 Task: Create a rule when an attachment containing "text" is removed from a card by anyone except me .
Action: Mouse pressed left at (435, 345)
Screenshot: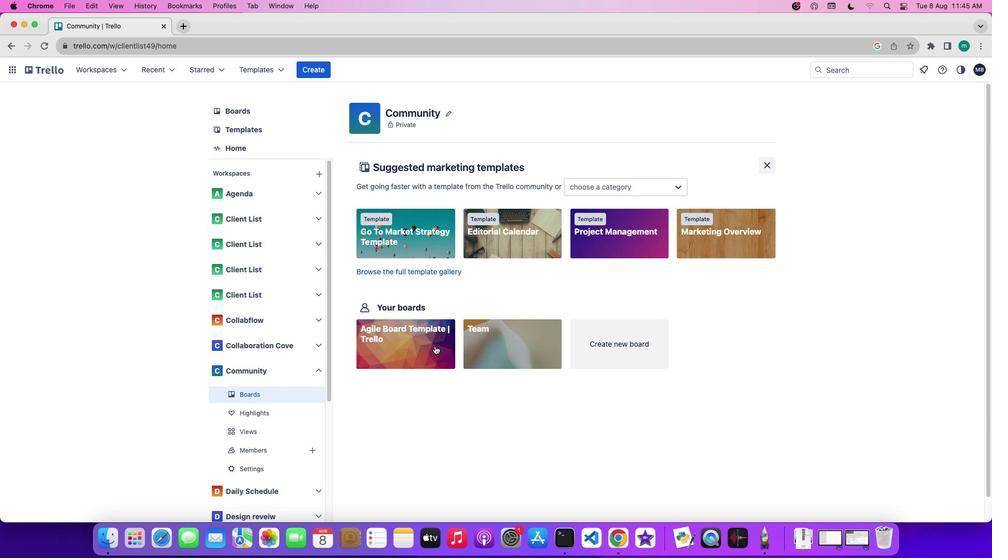 
Action: Mouse moved to (883, 234)
Screenshot: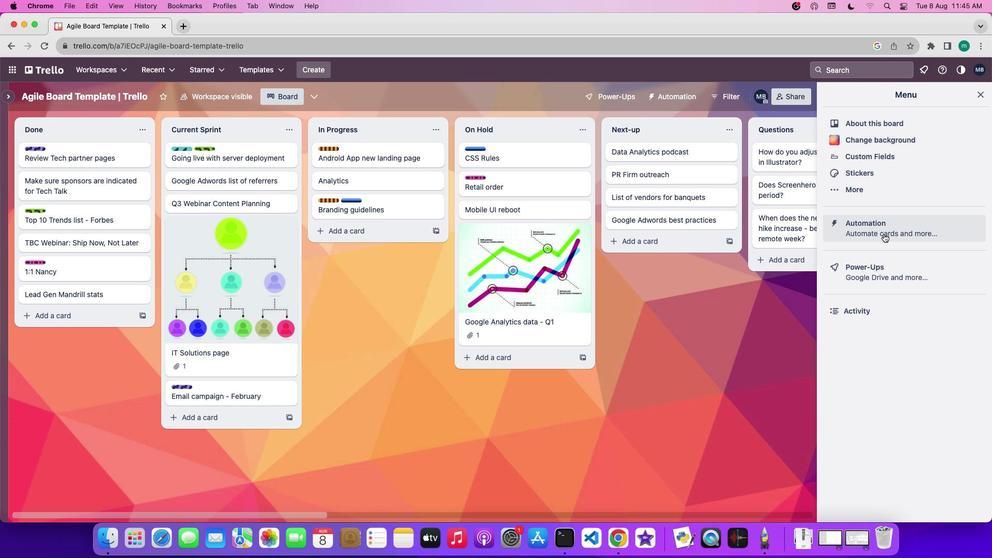 
Action: Mouse pressed left at (883, 234)
Screenshot: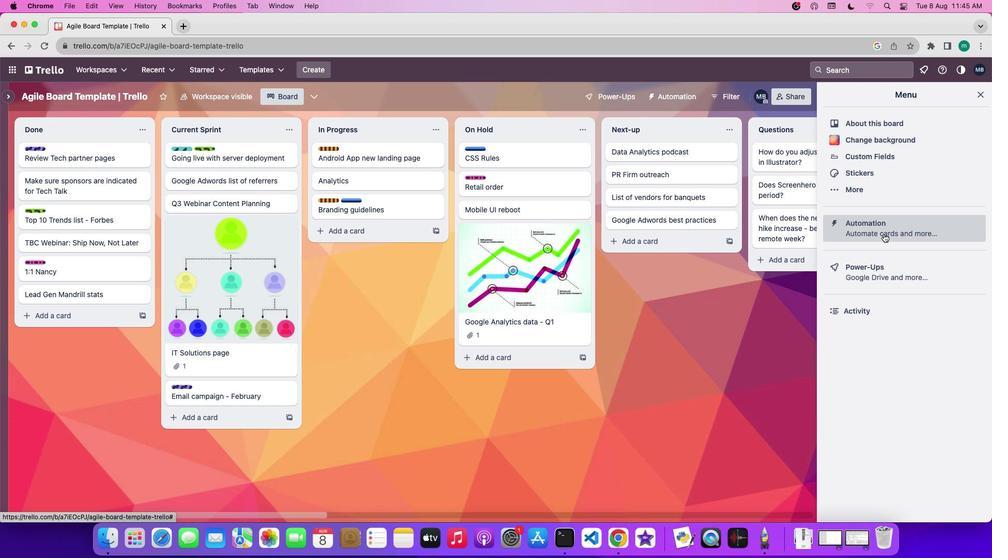 
Action: Mouse moved to (68, 188)
Screenshot: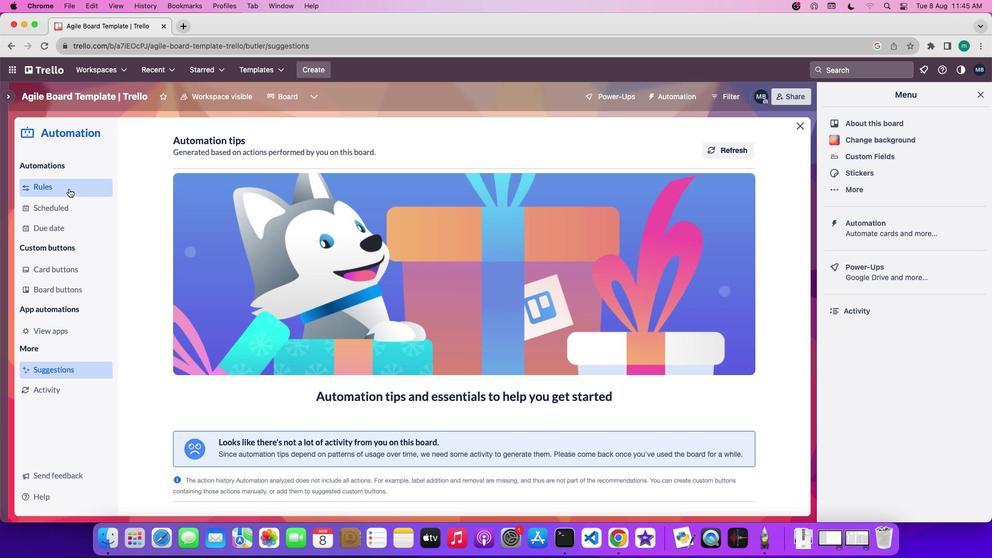 
Action: Mouse pressed left at (68, 188)
Screenshot: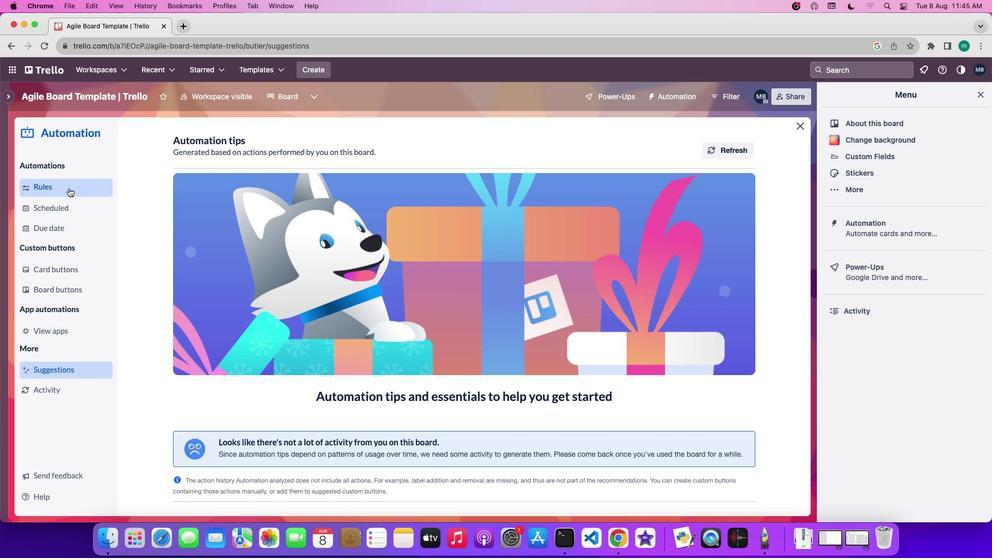 
Action: Mouse moved to (666, 143)
Screenshot: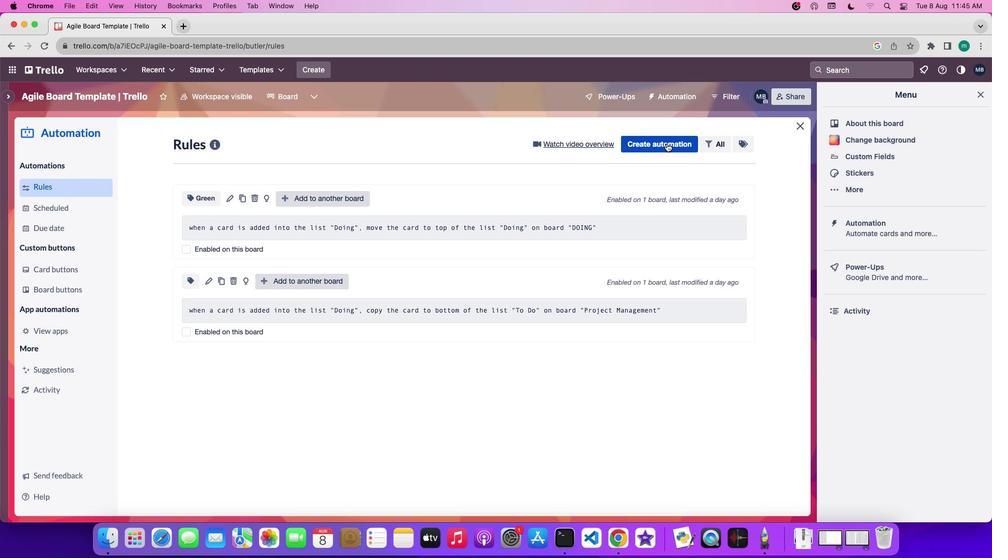 
Action: Mouse pressed left at (666, 143)
Screenshot: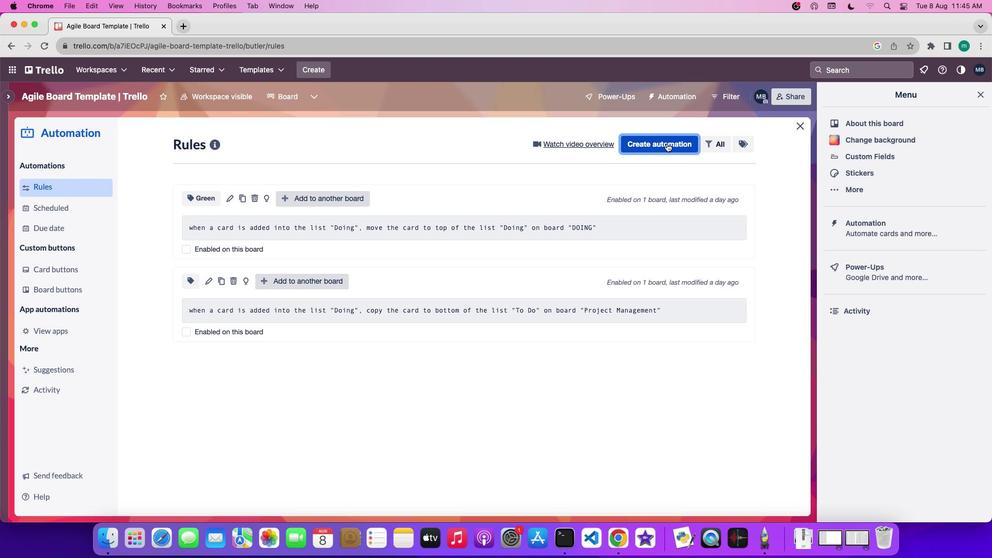 
Action: Mouse moved to (588, 307)
Screenshot: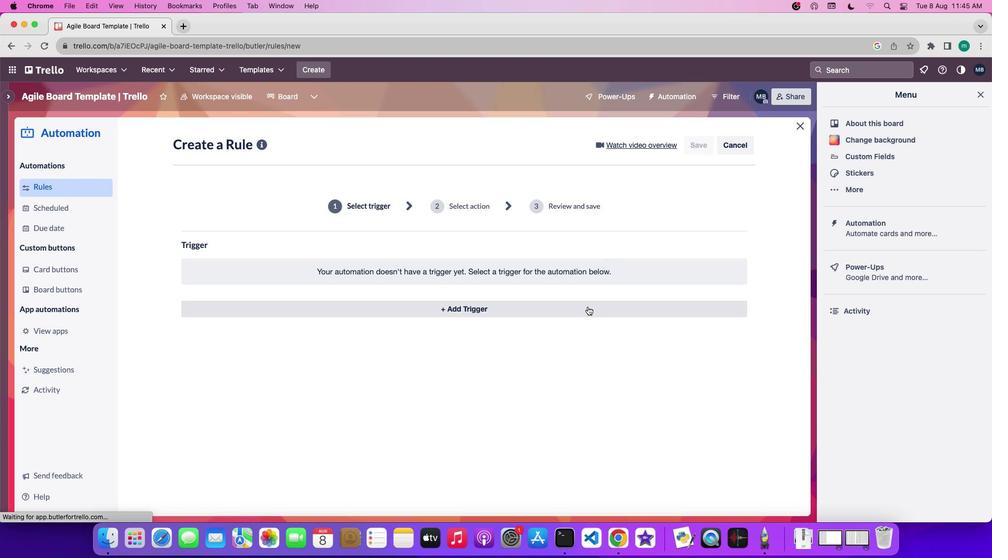 
Action: Mouse pressed left at (588, 307)
Screenshot: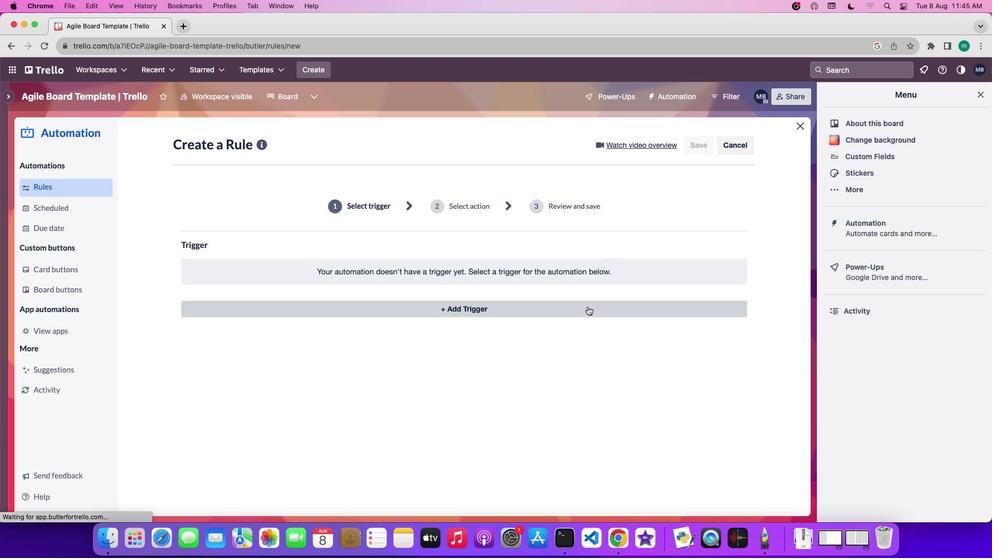 
Action: Mouse moved to (265, 341)
Screenshot: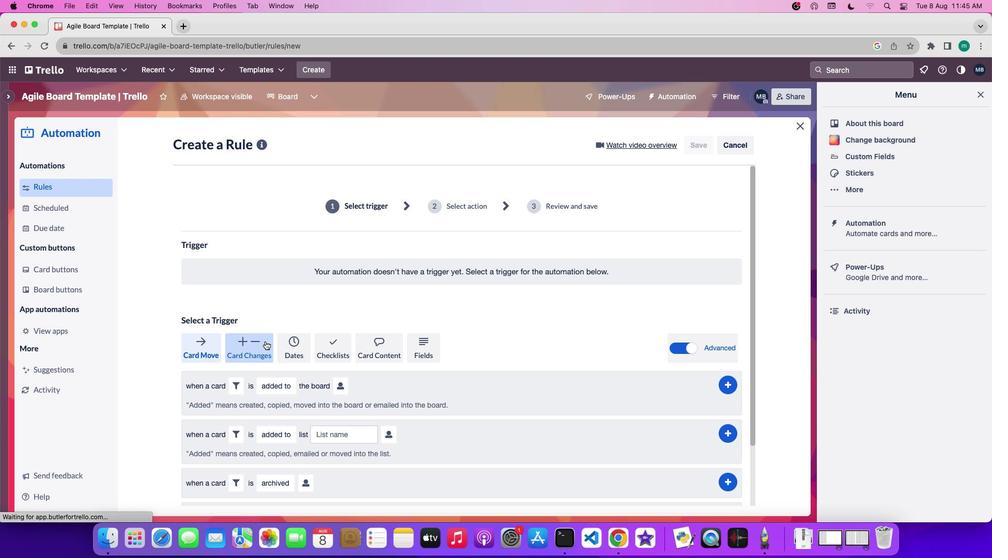 
Action: Mouse pressed left at (265, 341)
Screenshot: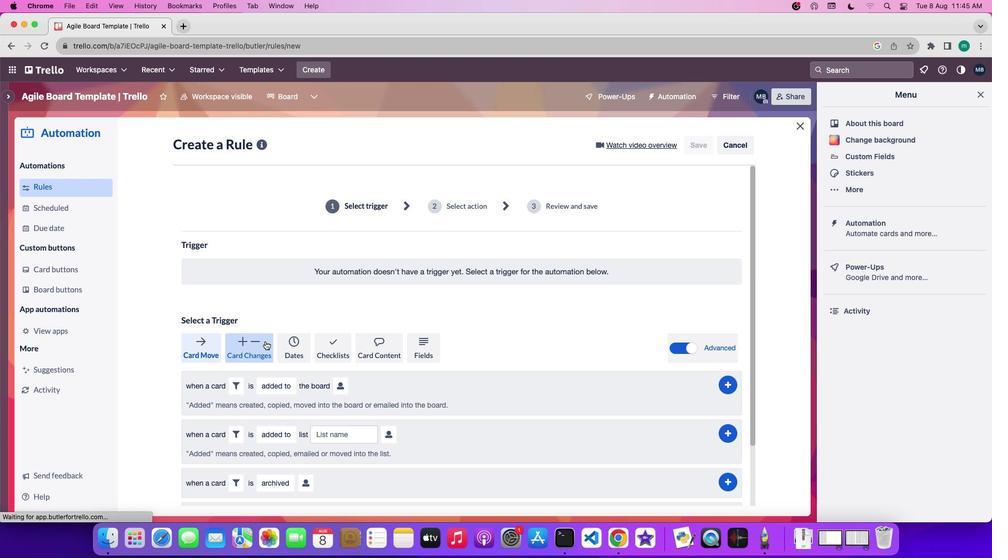 
Action: Mouse moved to (315, 371)
Screenshot: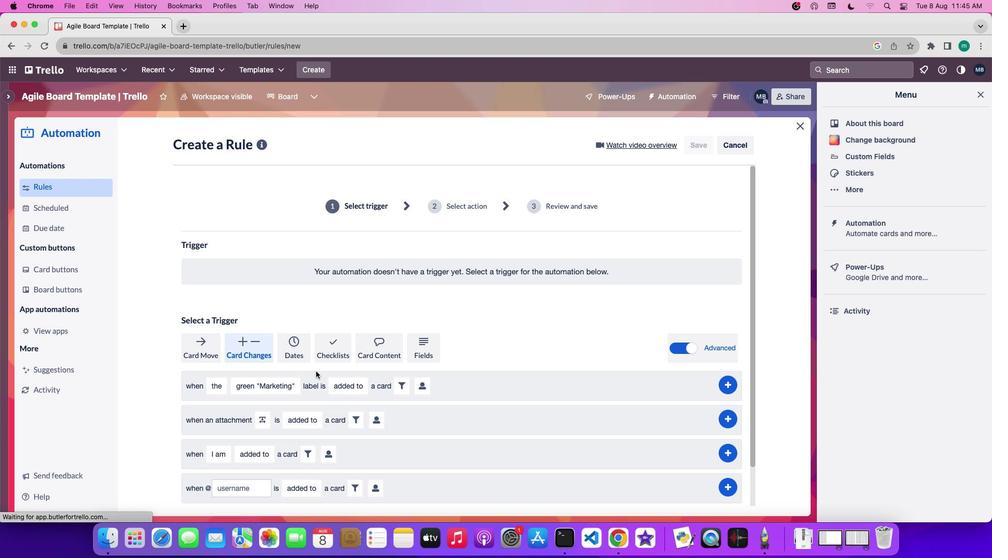 
Action: Mouse scrolled (315, 371) with delta (0, 0)
Screenshot: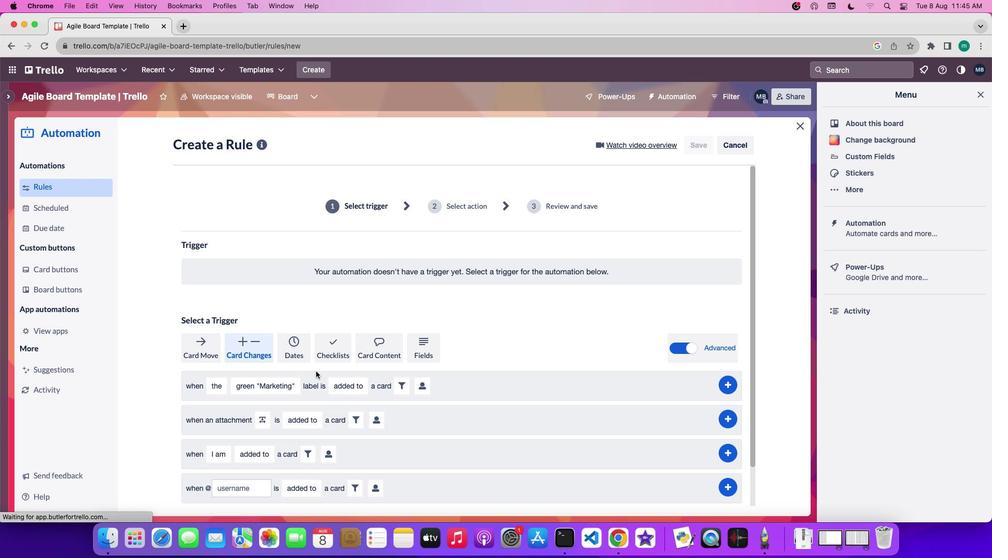 
Action: Mouse scrolled (315, 371) with delta (0, 0)
Screenshot: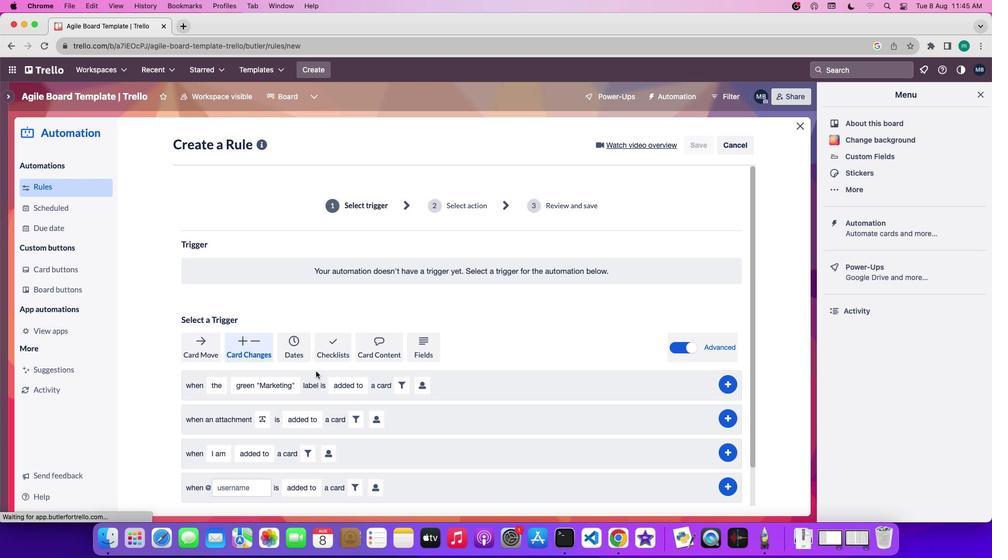 
Action: Mouse scrolled (315, 371) with delta (0, 0)
Screenshot: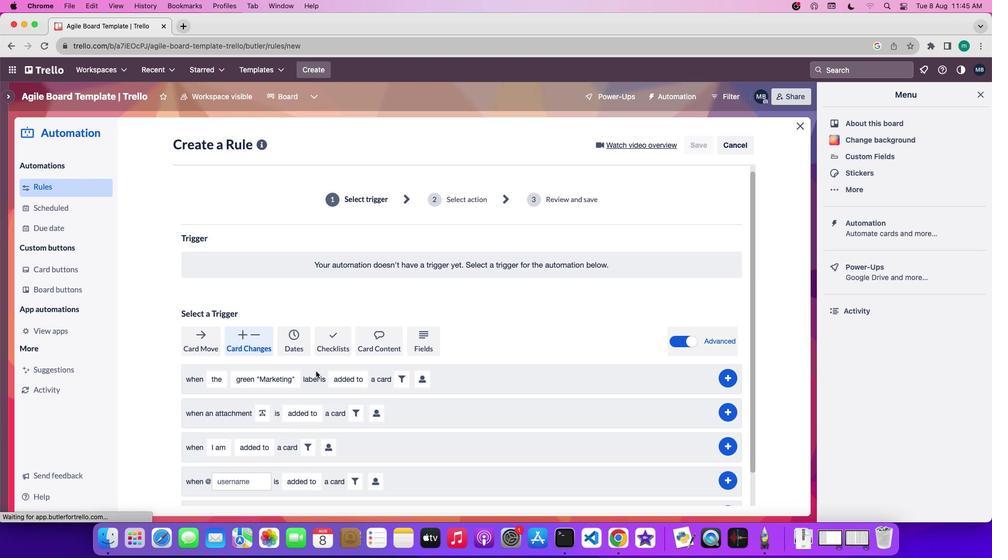 
Action: Mouse scrolled (315, 371) with delta (0, 0)
Screenshot: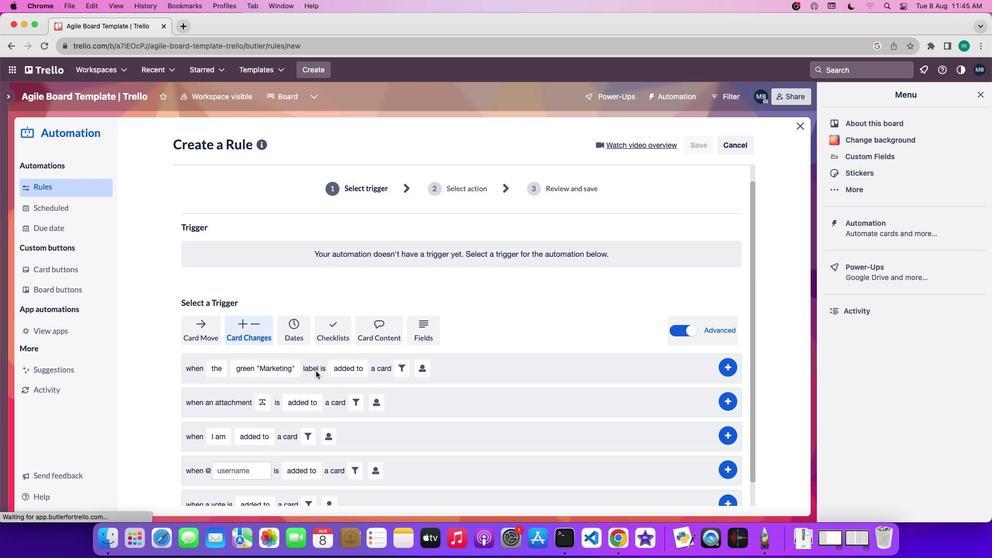 
Action: Mouse moved to (259, 379)
Screenshot: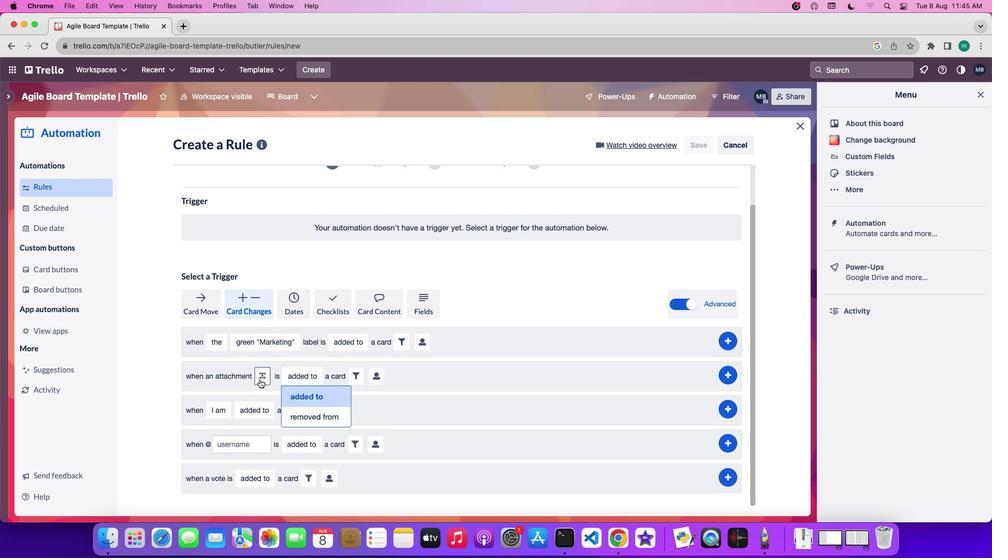 
Action: Mouse pressed left at (259, 379)
Screenshot: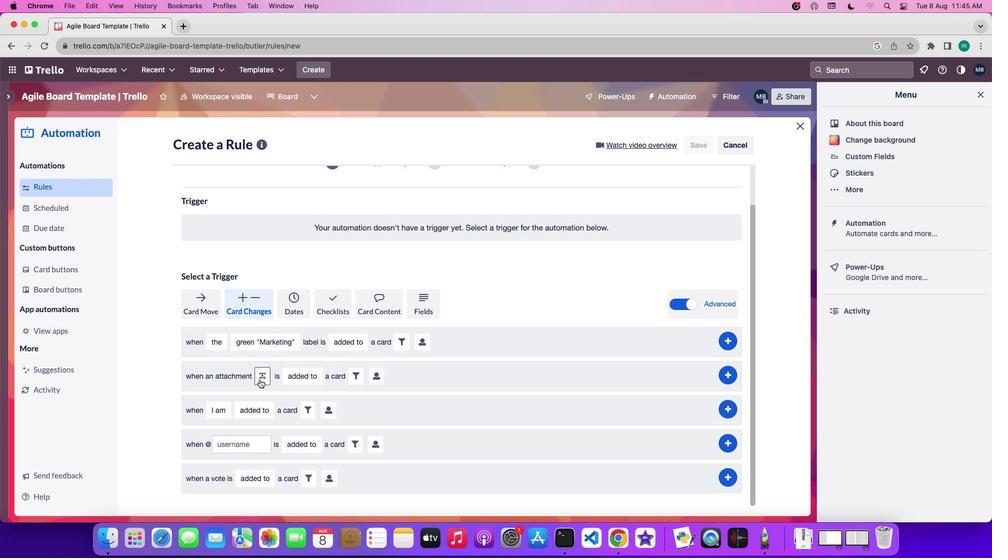 
Action: Mouse moved to (308, 330)
Screenshot: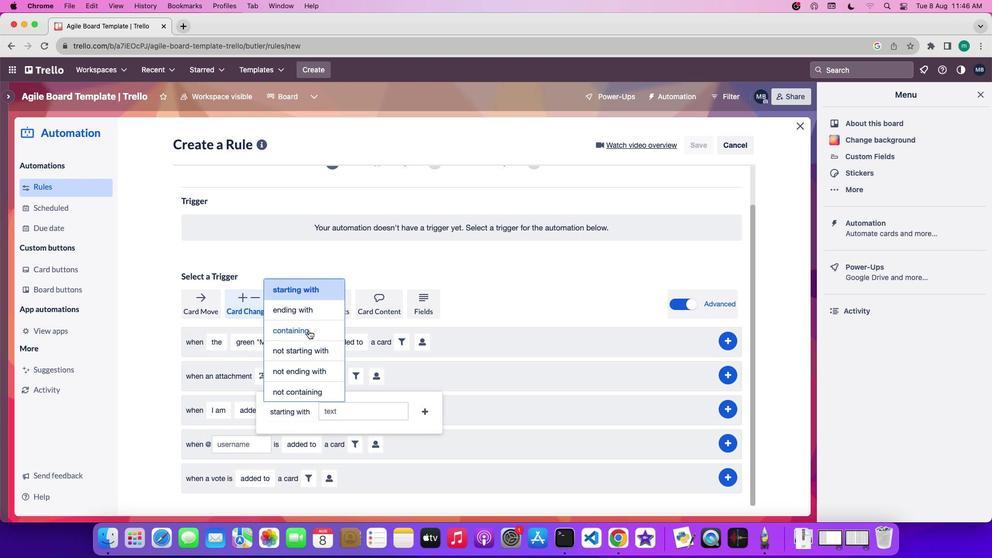 
Action: Mouse pressed left at (308, 330)
Screenshot: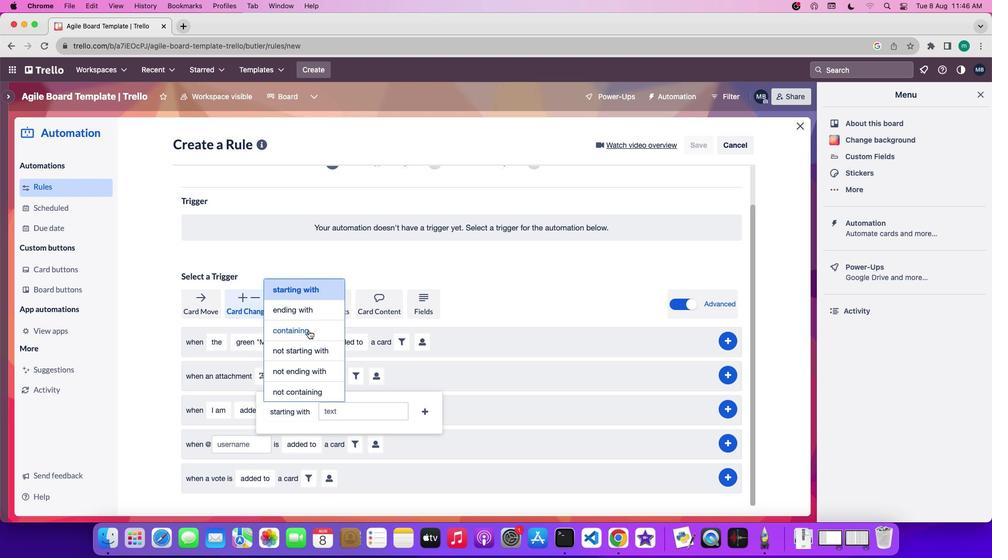 
Action: Mouse moved to (420, 411)
Screenshot: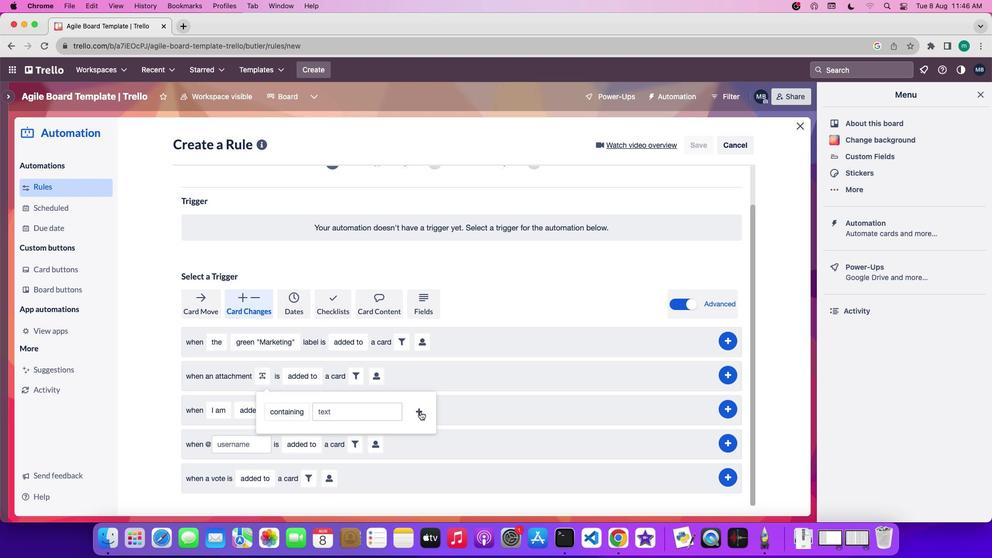 
Action: Mouse pressed left at (420, 411)
Screenshot: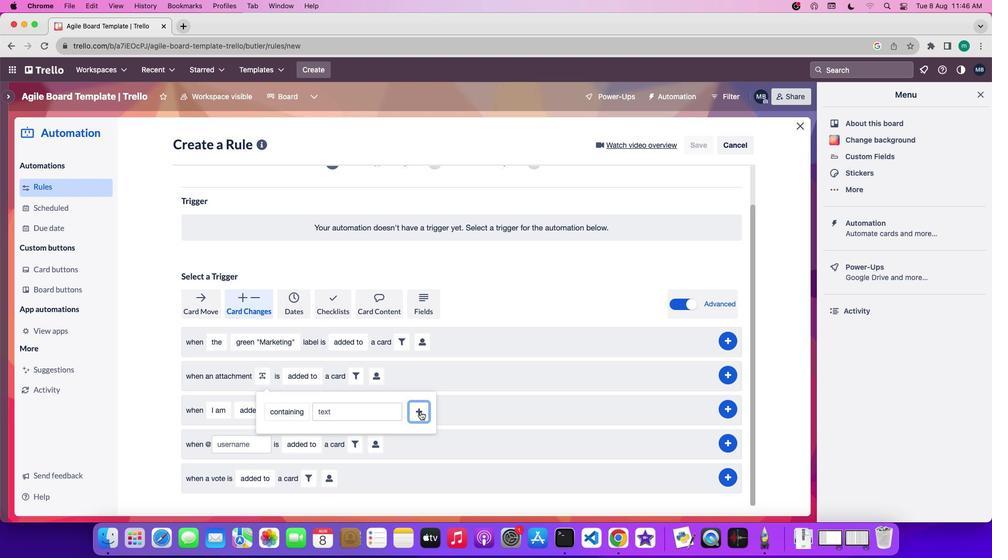 
Action: Mouse moved to (368, 415)
Screenshot: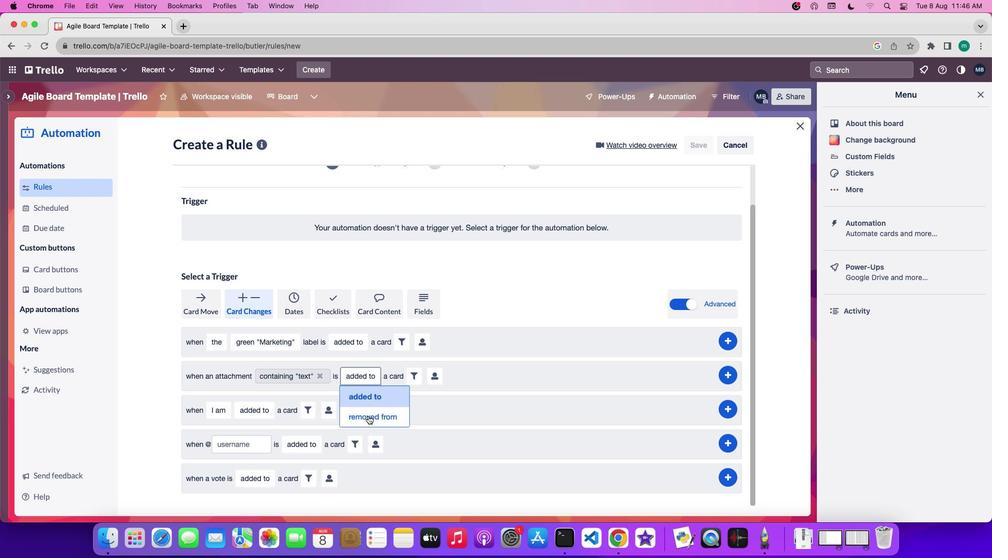 
Action: Mouse pressed left at (368, 415)
Screenshot: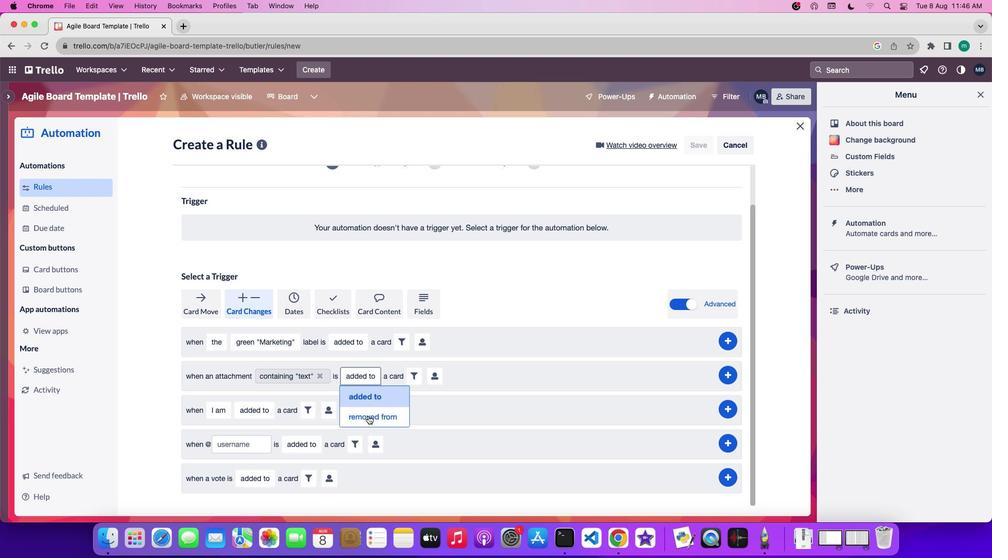 
Action: Mouse moved to (456, 377)
Screenshot: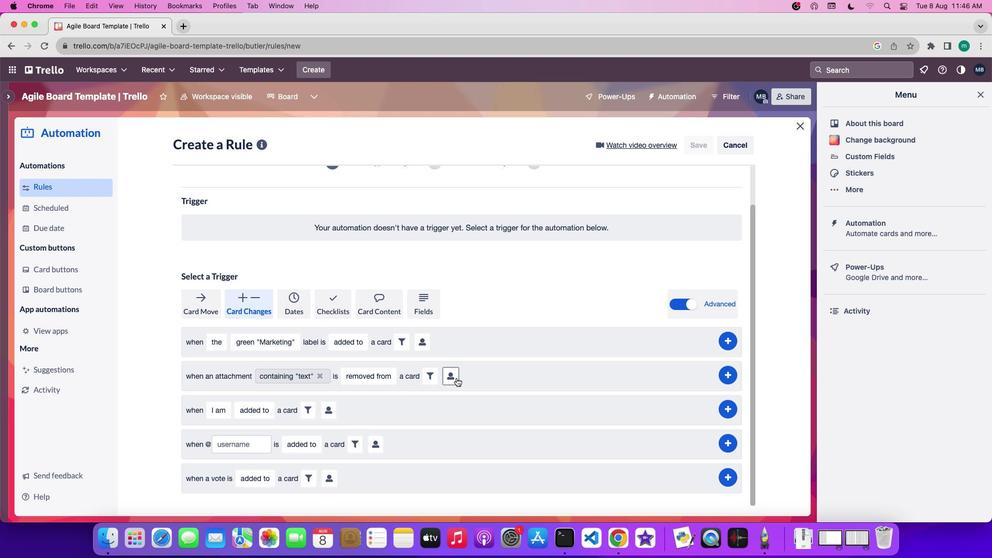 
Action: Mouse pressed left at (456, 377)
Screenshot: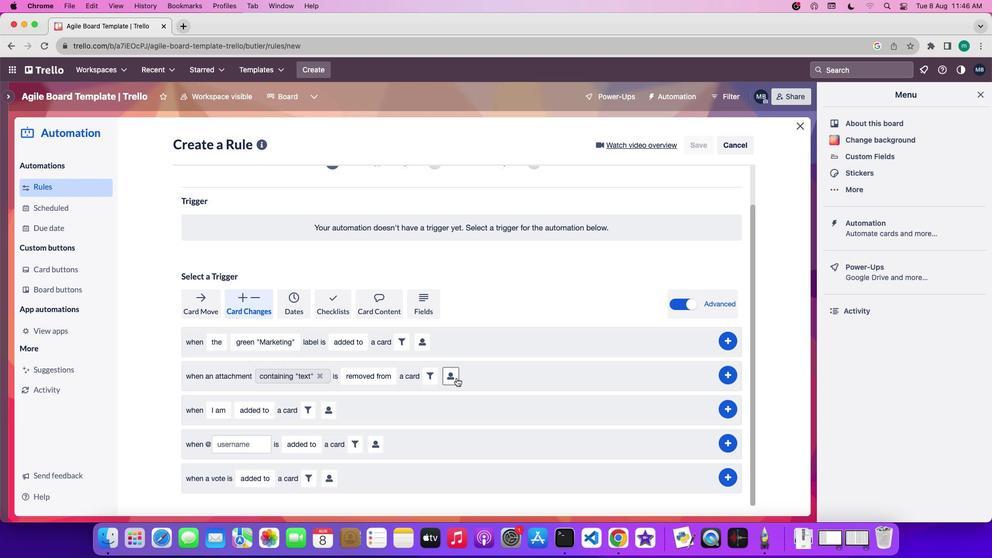 
Action: Mouse moved to (625, 497)
Screenshot: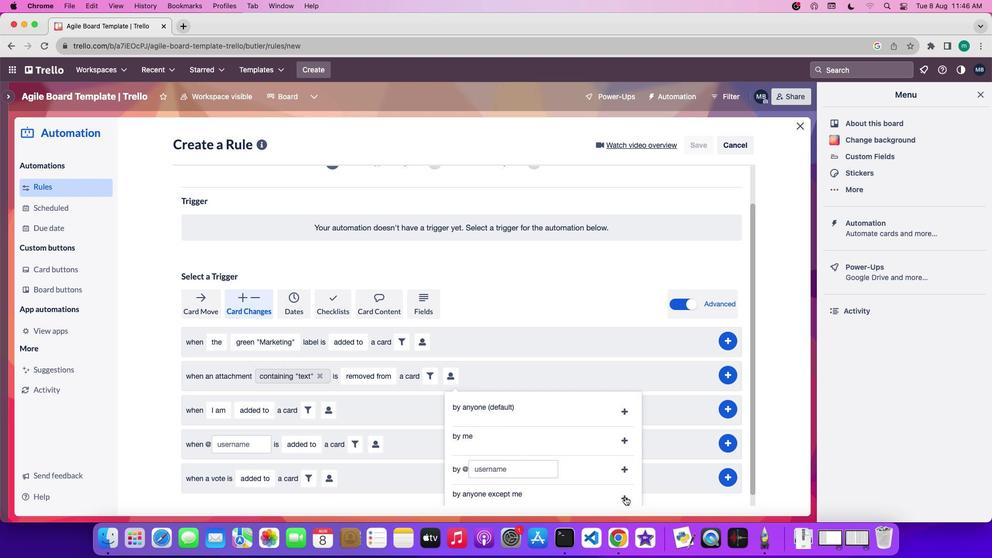
Action: Mouse pressed left at (625, 497)
Screenshot: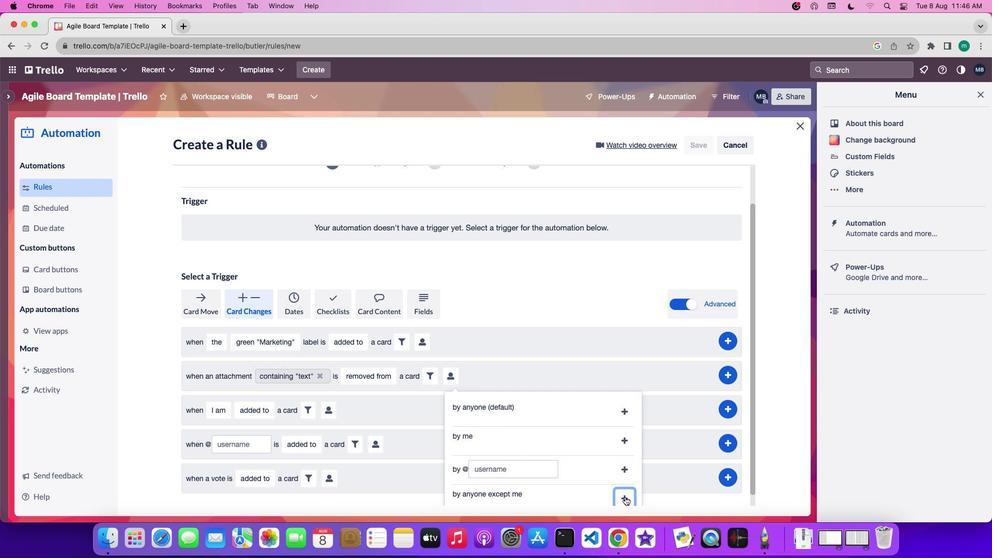 
Action: Mouse moved to (732, 376)
Screenshot: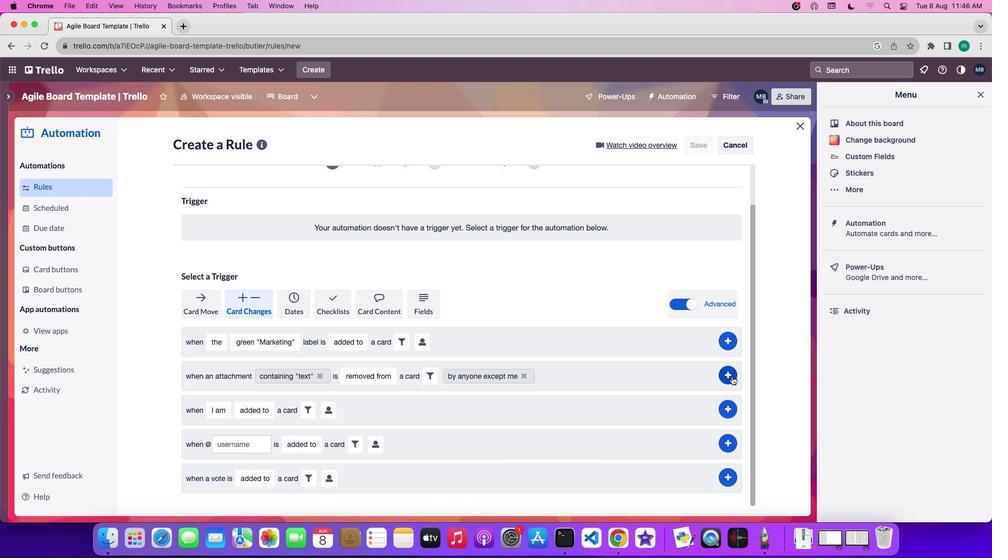 
Action: Mouse pressed left at (732, 376)
Screenshot: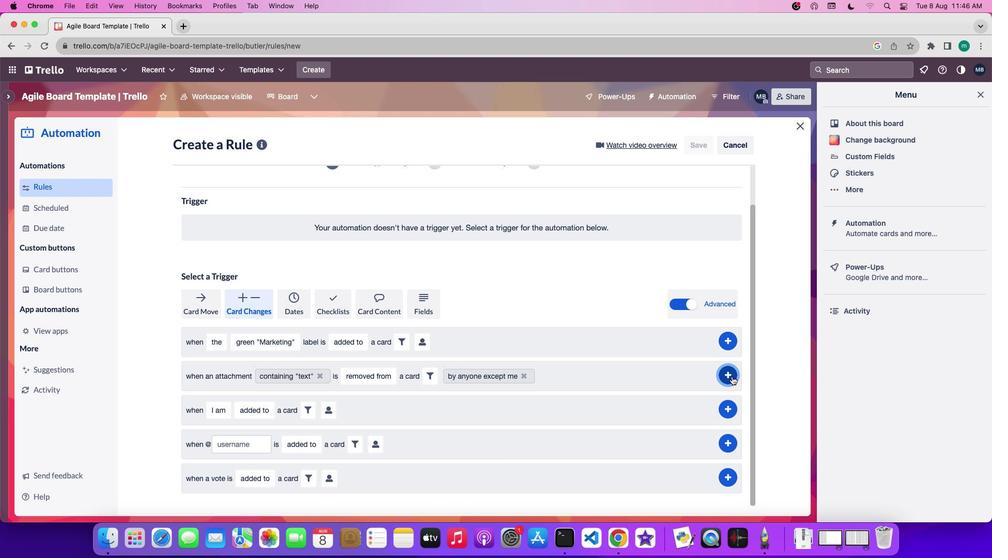 
